 Task: Plan a virtual team-building photography contest for next month on the 12th at 12 PM.
Action: Mouse moved to (63, 80)
Screenshot: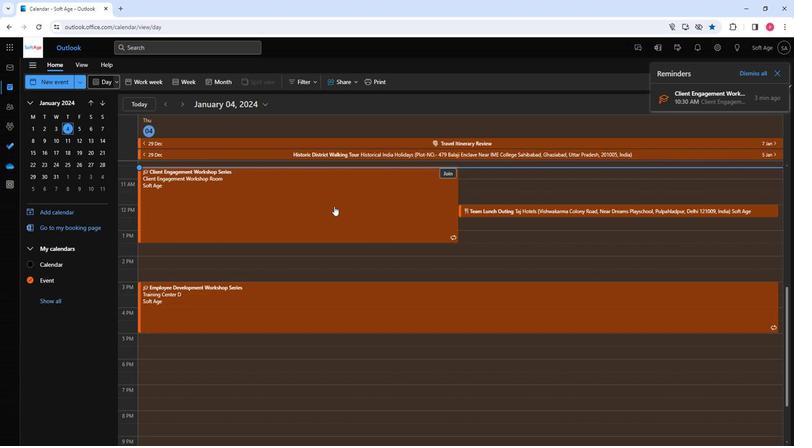 
Action: Mouse pressed left at (63, 80)
Screenshot: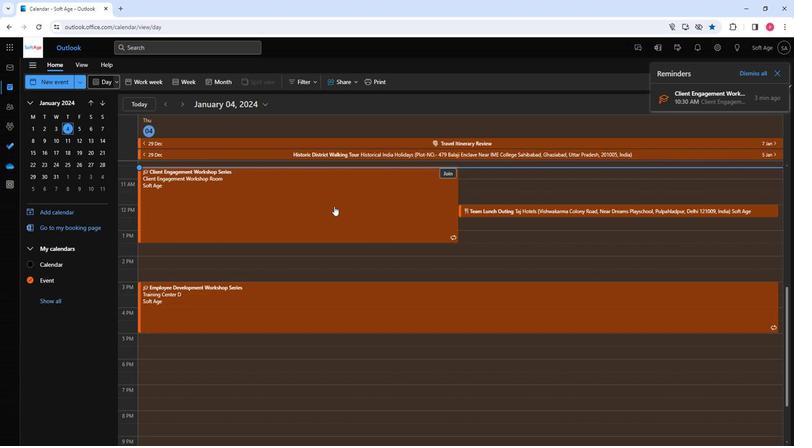 
Action: Mouse moved to (233, 145)
Screenshot: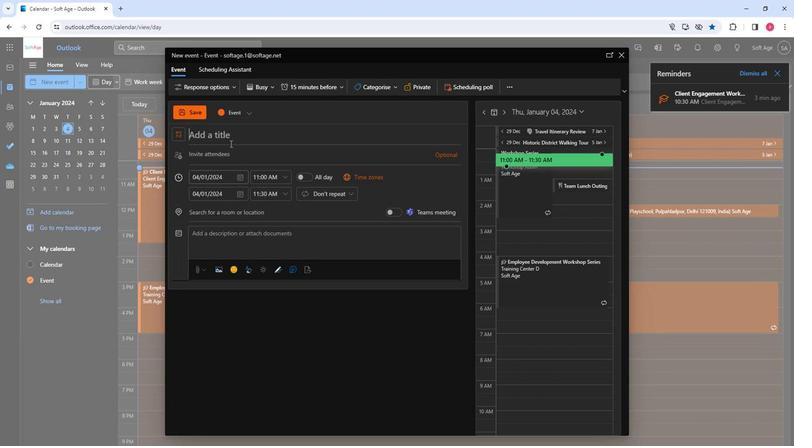 
Action: Key pressed <Key.shift>Virtual<Key.space><Key.shift><Key.shift><Key.shift><Key.shift><Key.shift><Key.shift><Key.shift><Key.shift><Key.shift><Key.shift><Key.shift><Key.shift><Key.shift>Tem<Key.backspace>am-<Key.shift>Building<Key.space><Key.shift>Photography<Key.space><Key.shift>COns<Key.backspace><Key.backspace><Key.backspace>ons<Key.backspace>test
Screenshot: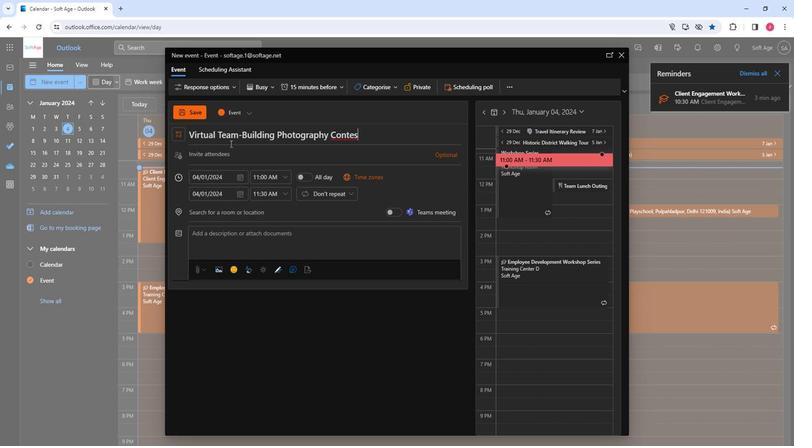 
Action: Mouse moved to (224, 161)
Screenshot: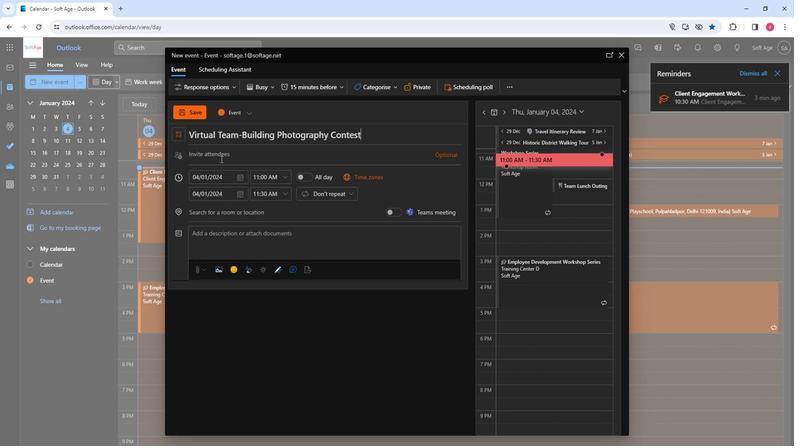 
Action: Mouse pressed left at (224, 161)
Screenshot: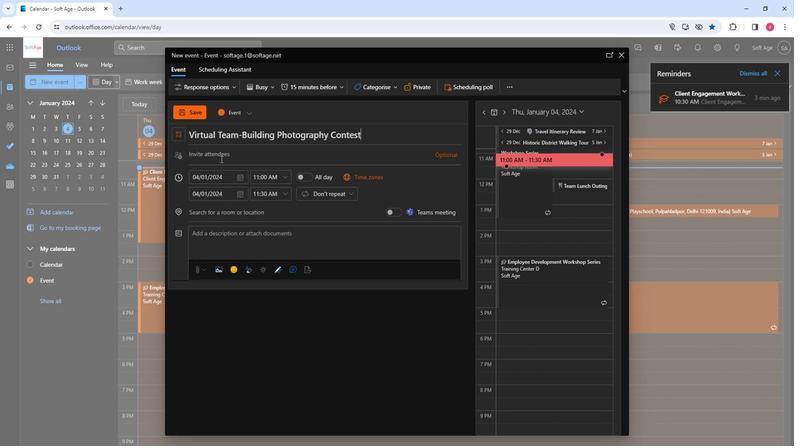 
Action: Key pressed so
Screenshot: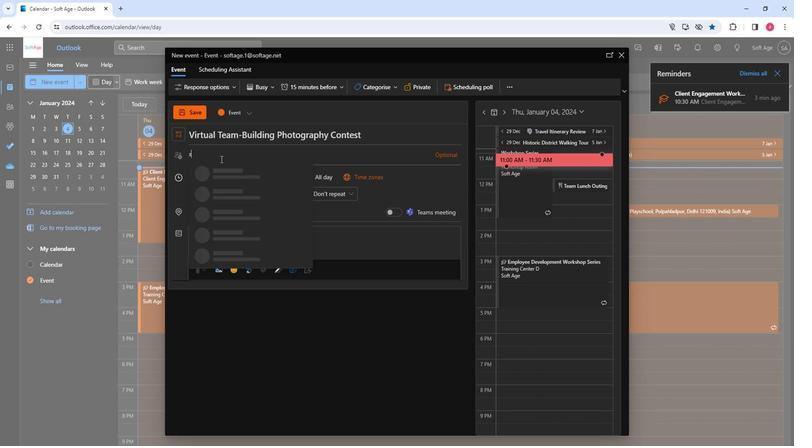 
Action: Mouse moved to (233, 198)
Screenshot: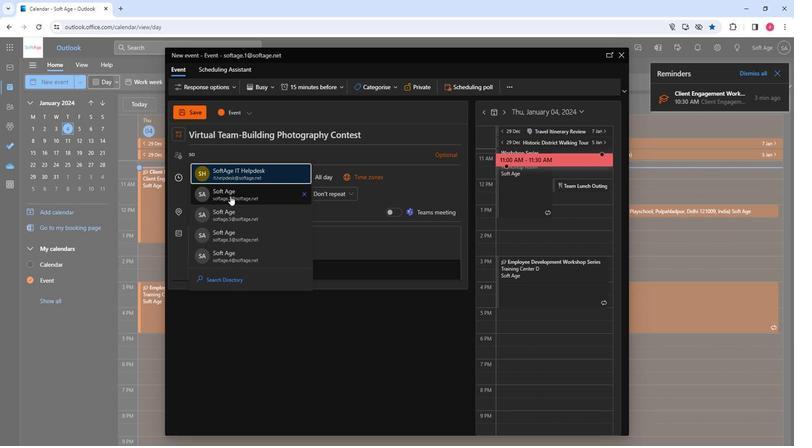 
Action: Mouse pressed left at (233, 198)
Screenshot: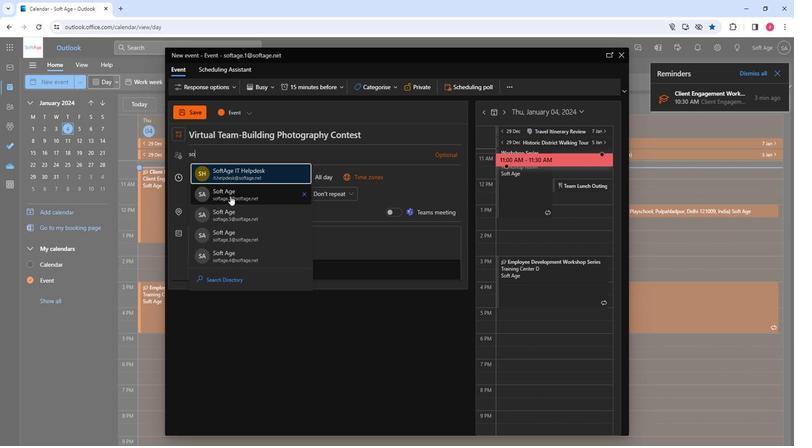 
Action: Mouse moved to (235, 199)
Screenshot: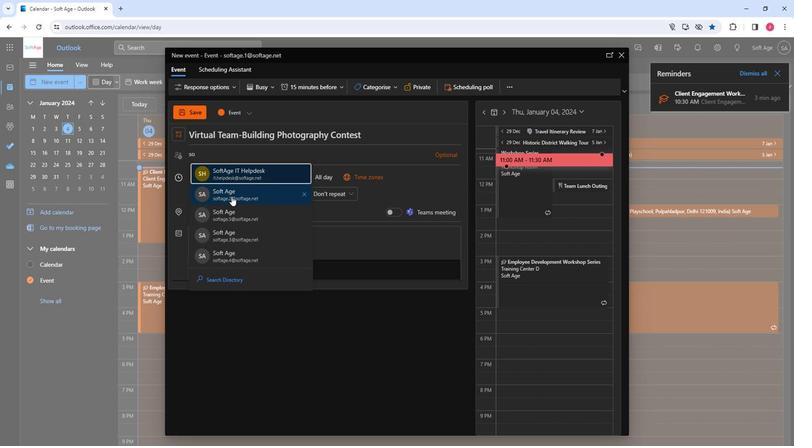 
Action: Key pressed so
Screenshot: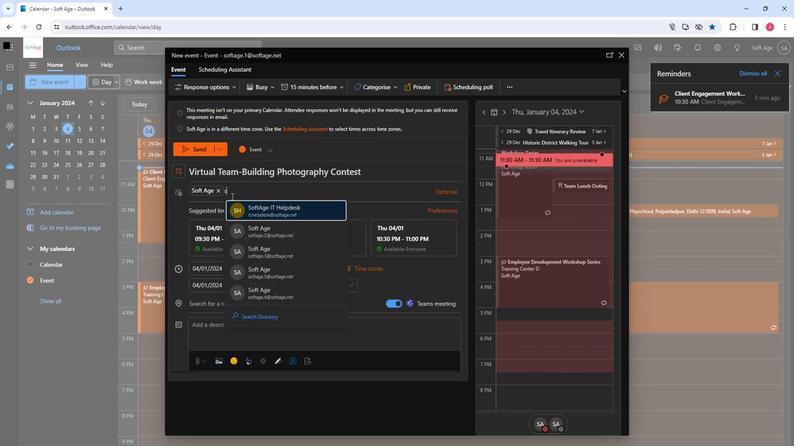 
Action: Mouse moved to (265, 258)
Screenshot: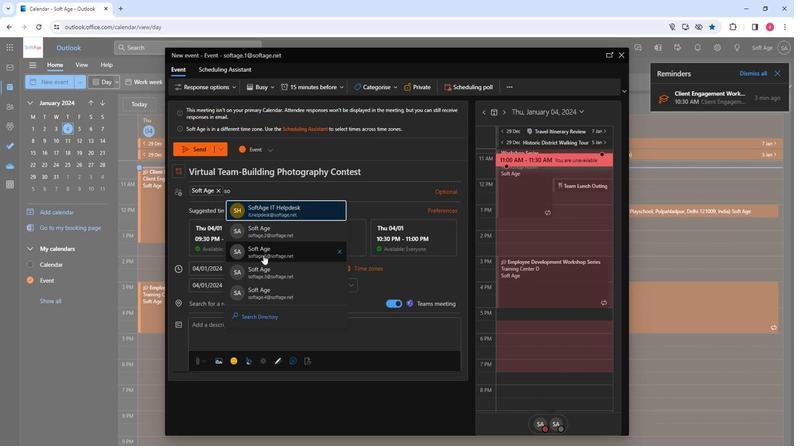 
Action: Mouse pressed left at (265, 258)
Screenshot: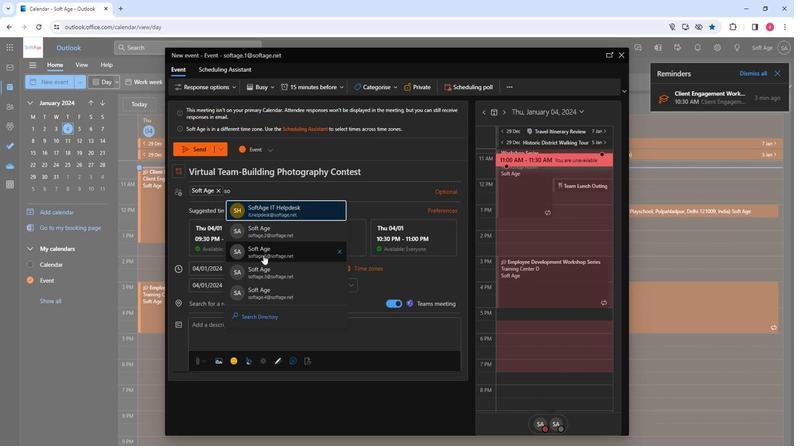 
Action: Key pressed so
Screenshot: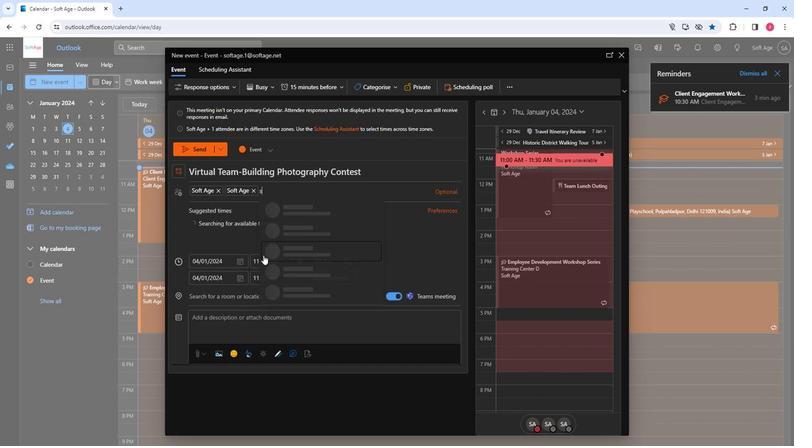 
Action: Mouse moved to (288, 277)
Screenshot: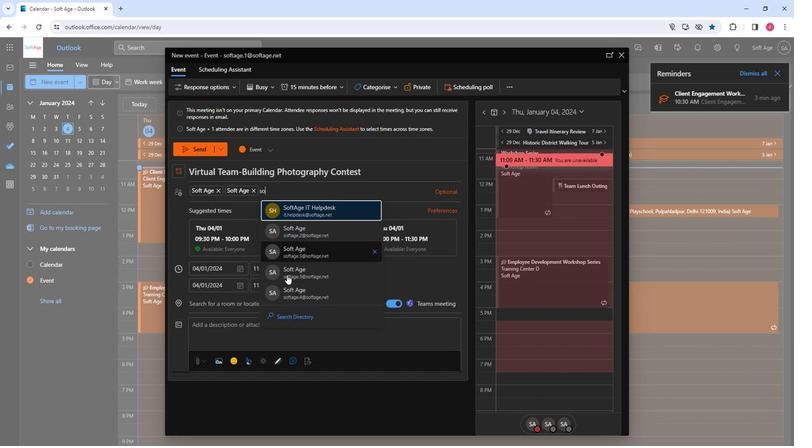 
Action: Mouse pressed left at (288, 277)
Screenshot: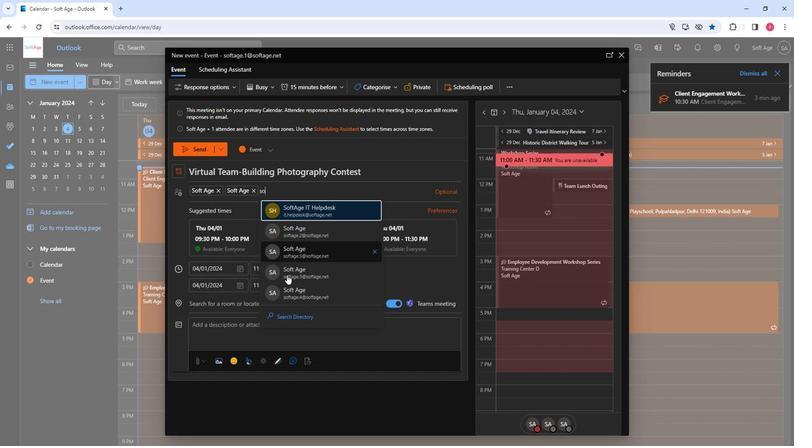 
Action: Mouse moved to (245, 273)
Screenshot: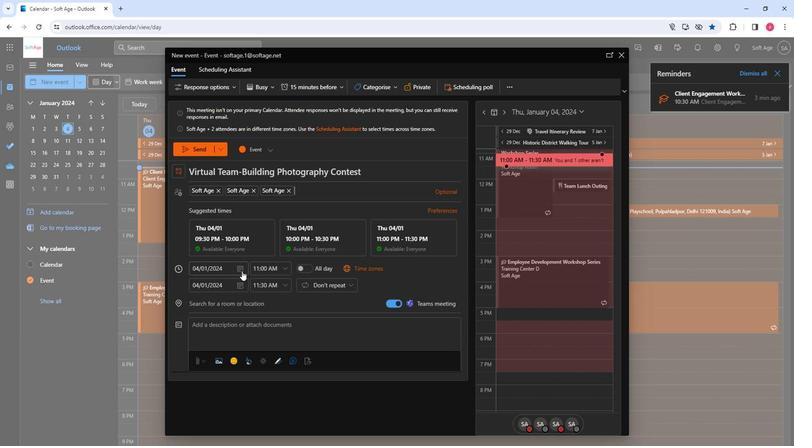 
Action: Mouse pressed left at (245, 273)
Screenshot: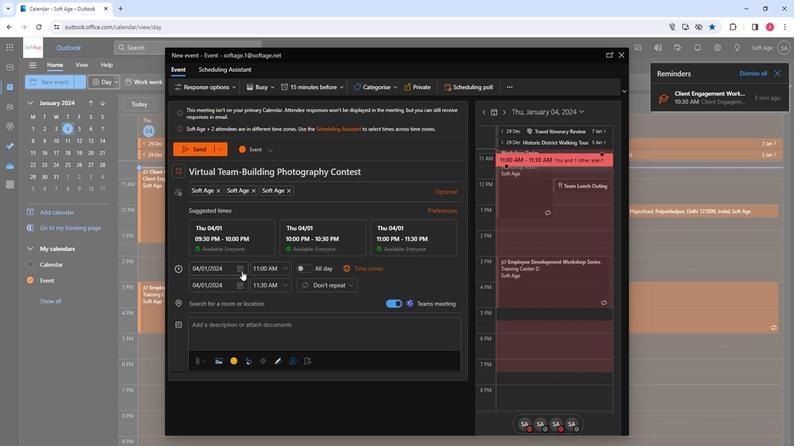 
Action: Mouse moved to (247, 327)
Screenshot: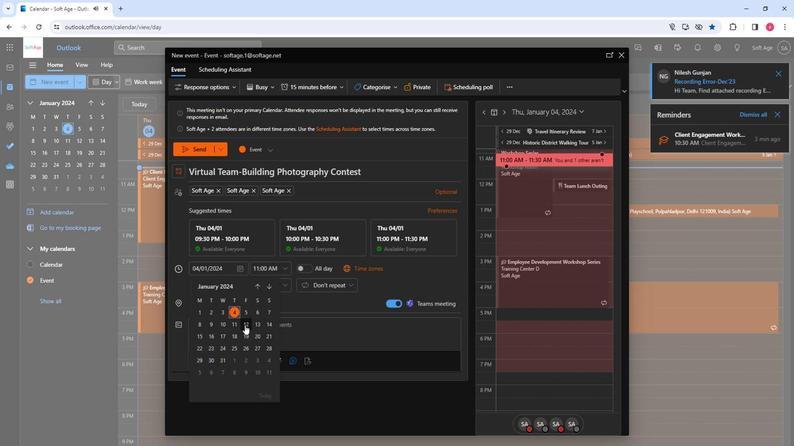 
Action: Mouse pressed left at (247, 327)
Screenshot: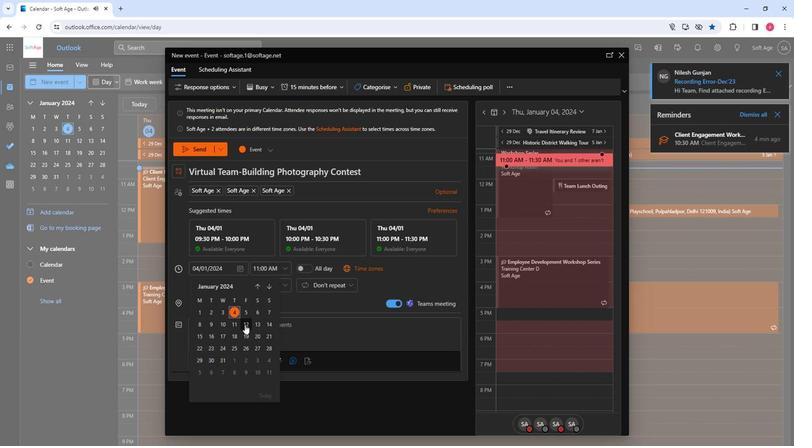 
Action: Mouse moved to (241, 272)
Screenshot: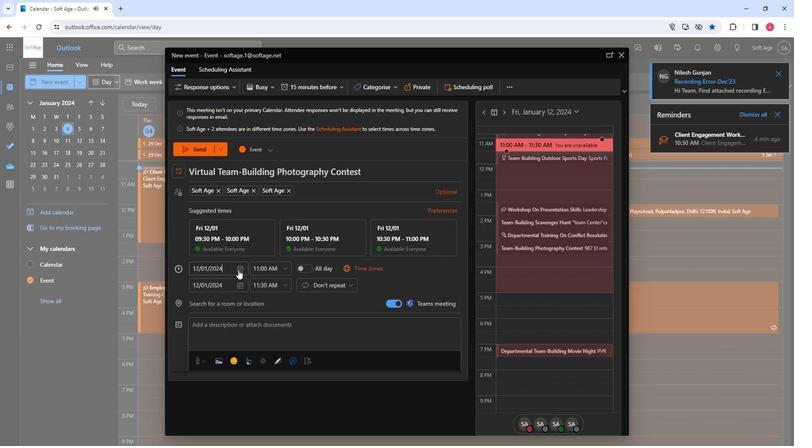 
Action: Mouse pressed left at (241, 272)
Screenshot: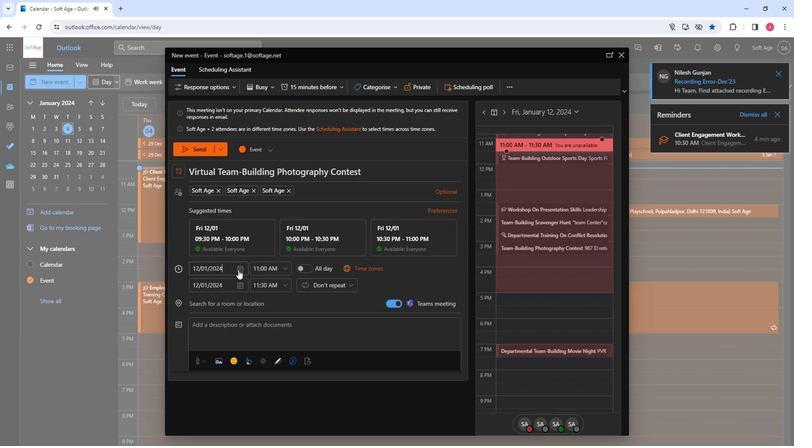 
Action: Mouse moved to (271, 290)
Screenshot: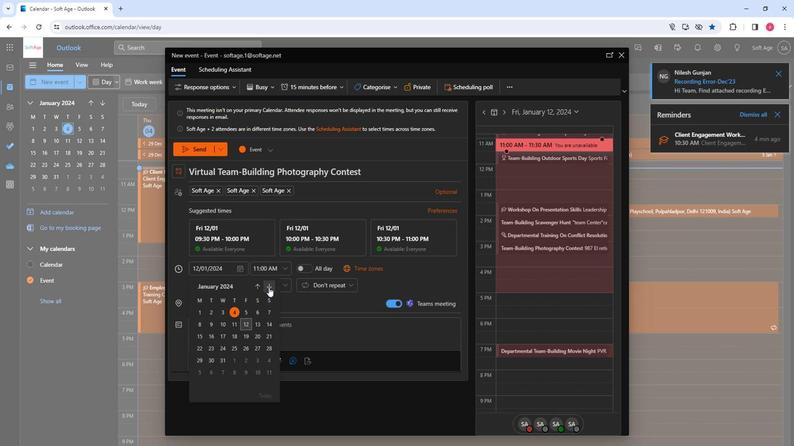 
Action: Mouse pressed left at (271, 290)
Screenshot: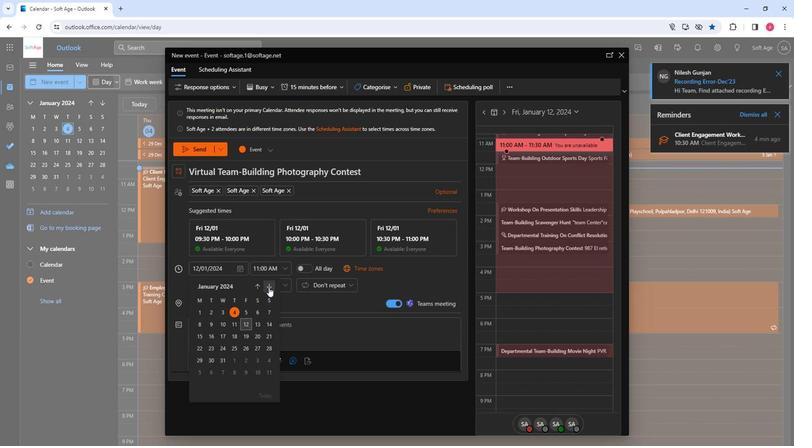 
Action: Mouse moved to (205, 340)
Screenshot: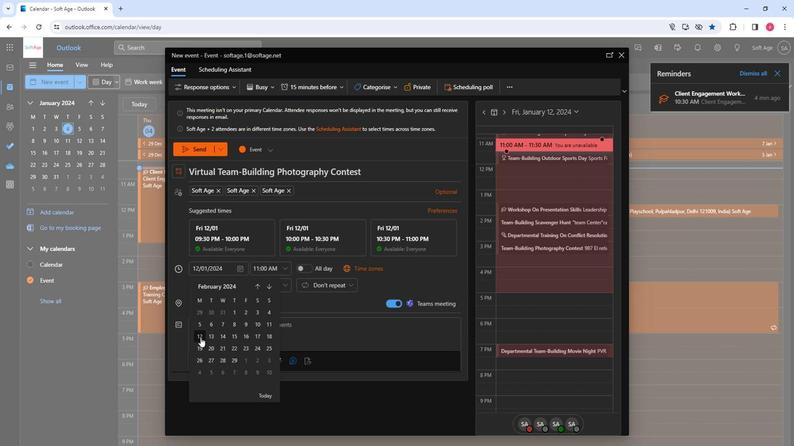 
Action: Mouse pressed left at (205, 340)
Screenshot: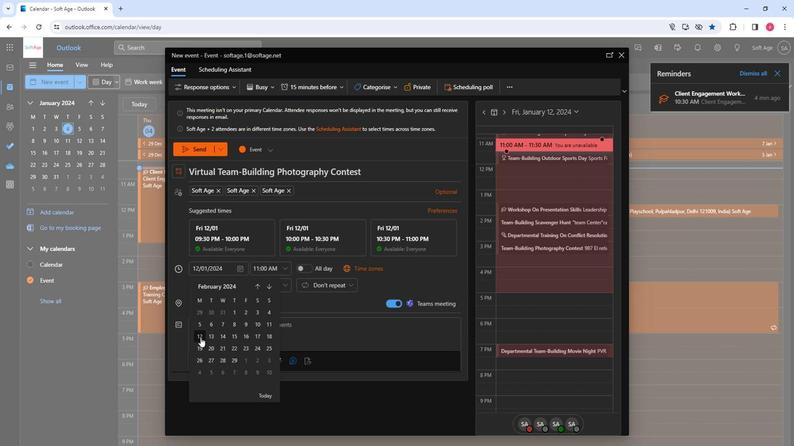 
Action: Mouse moved to (286, 272)
Screenshot: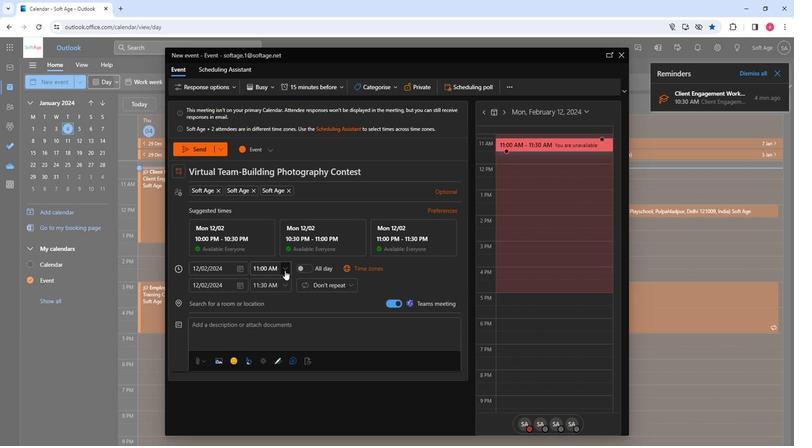 
Action: Mouse pressed left at (286, 272)
Screenshot: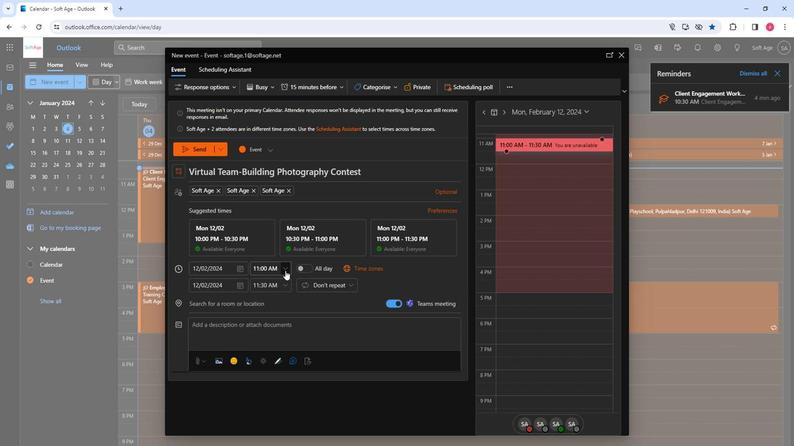 
Action: Mouse moved to (269, 315)
Screenshot: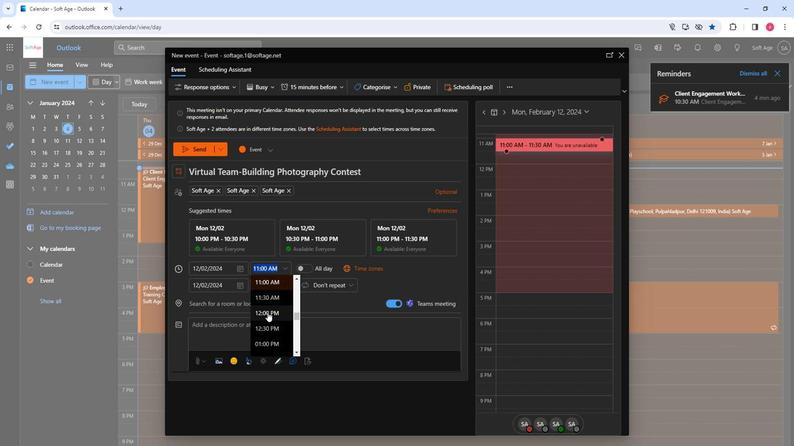 
Action: Mouse pressed left at (269, 315)
Screenshot: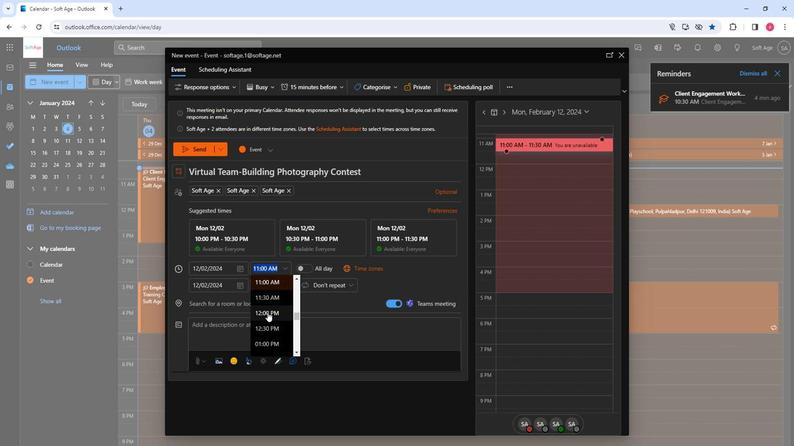 
Action: Mouse moved to (215, 307)
Screenshot: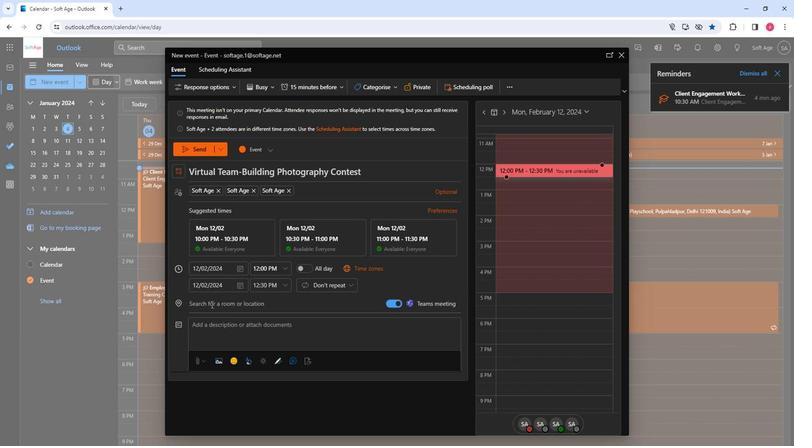 
Action: Mouse pressed left at (215, 307)
Screenshot: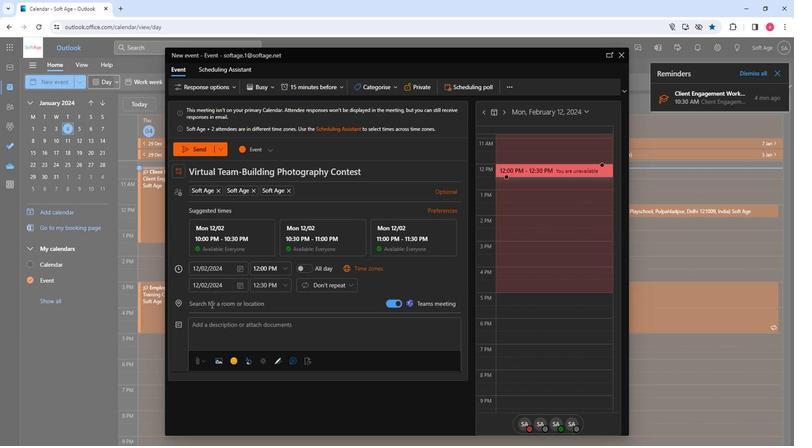 
Action: Mouse moved to (212, 319)
Screenshot: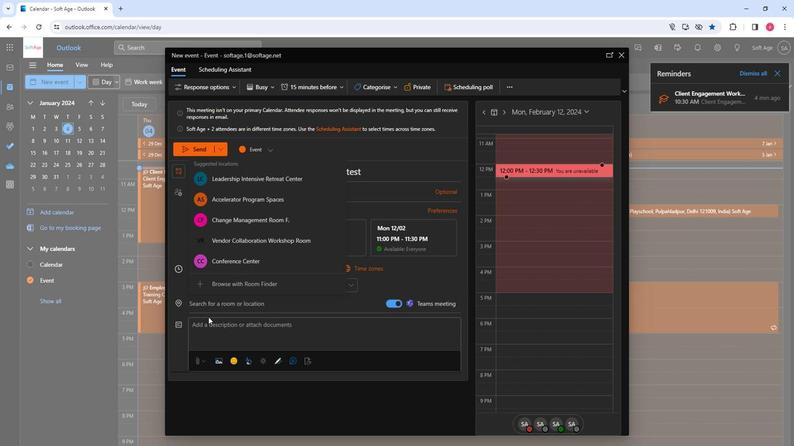 
Action: Key pressed co
Screenshot: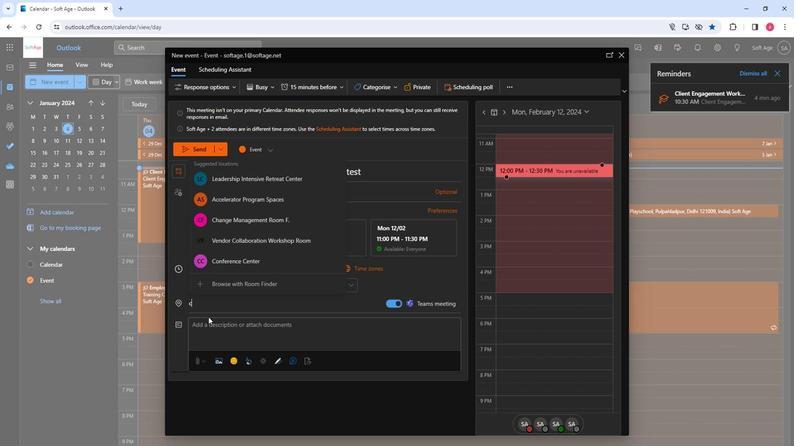 
Action: Mouse moved to (260, 216)
Screenshot: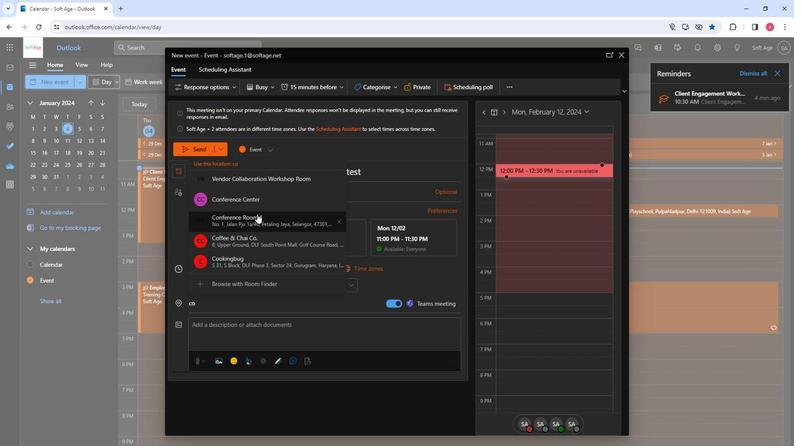 
Action: Mouse pressed left at (260, 216)
Screenshot: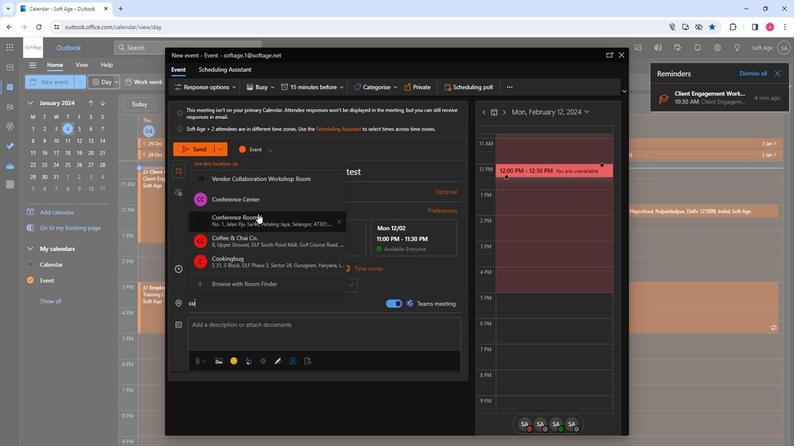 
Action: Mouse moved to (216, 316)
Screenshot: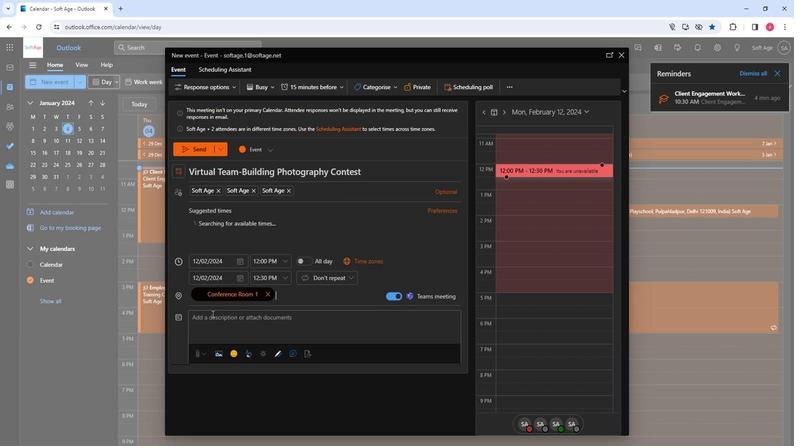 
Action: Mouse pressed left at (216, 316)
Screenshot: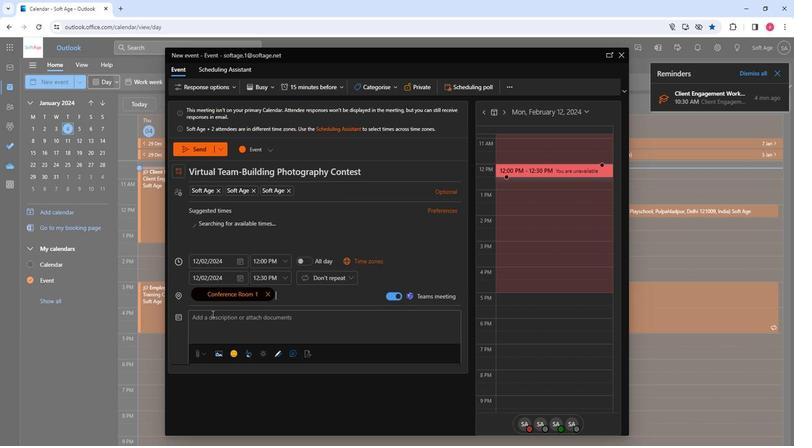 
Action: Key pressed <Key.shift>Ignite<Key.space>creativity<Key.space>with<Key.space>a<Key.space>virtual<Key.space>team-building<Key.space>photography<Key.space>contest<Key.space>nect<Key.backspace><Key.backspace>xt<Key.space>month.<Key.space><Key.shift>Capture<Key.space>unique<Key.space>perpectives,<Key.space>share
Screenshot: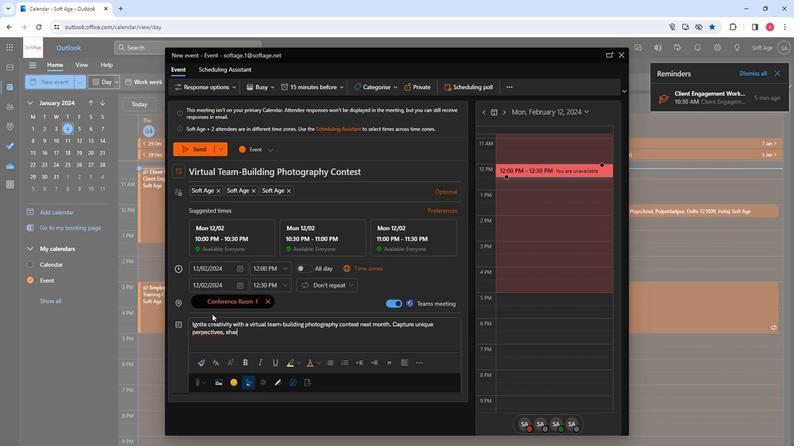 
Action: Mouse moved to (205, 336)
Screenshot: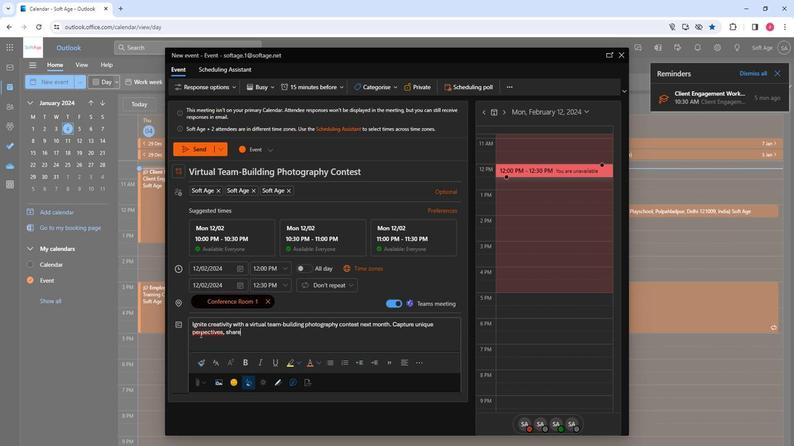 
Action: Mouse pressed left at (205, 336)
Screenshot: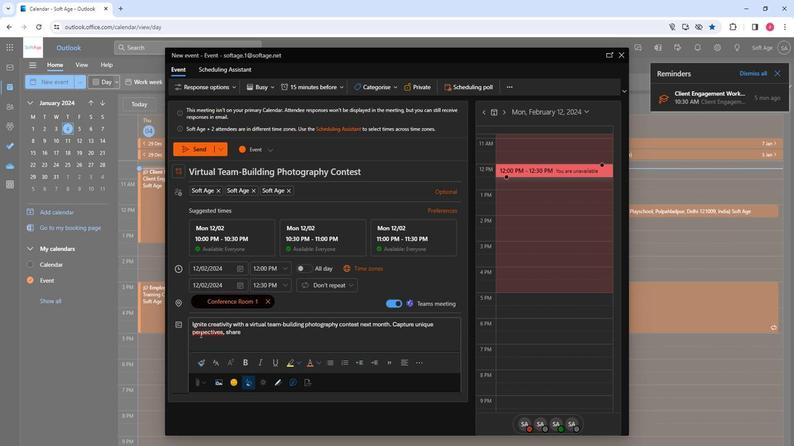 
Action: Mouse moved to (211, 349)
Screenshot: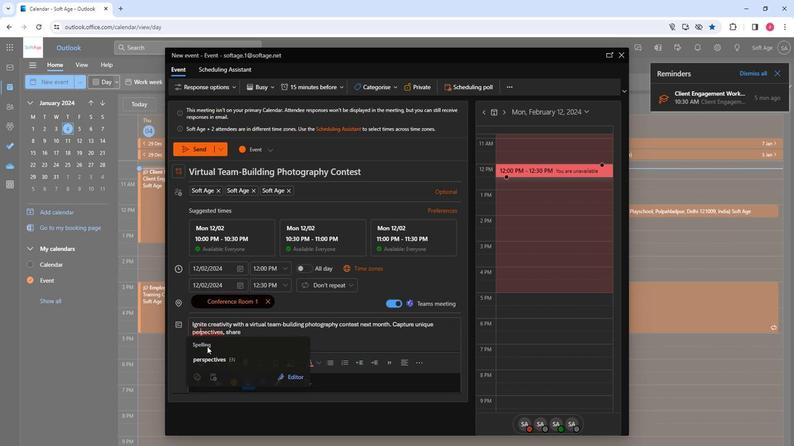 
Action: Key pressed s
Screenshot: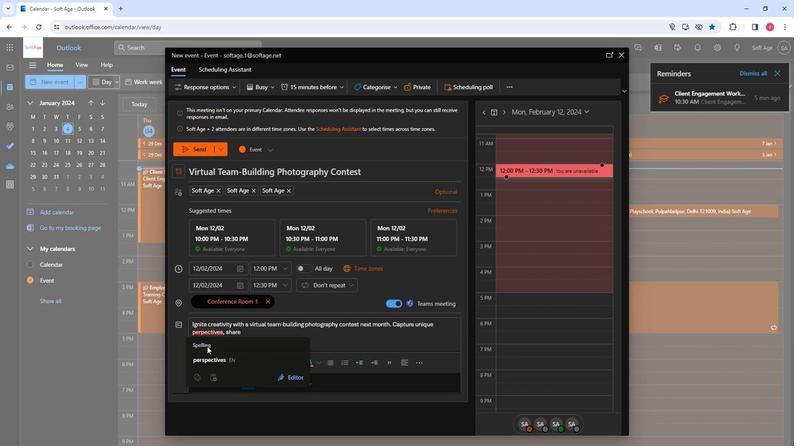 
Action: Mouse moved to (261, 342)
Screenshot: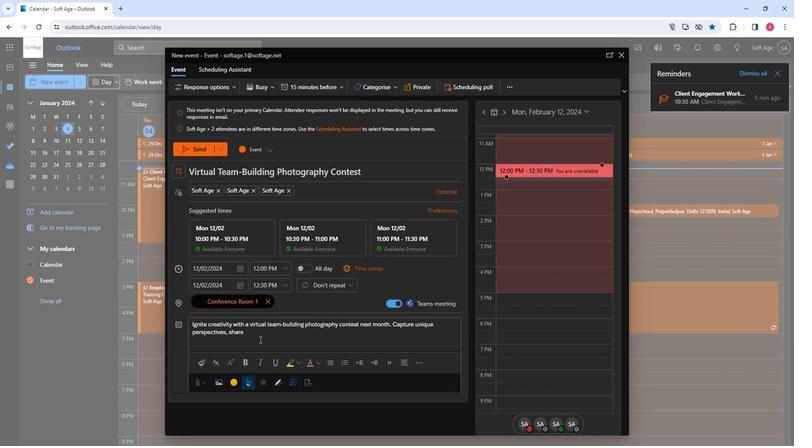 
Action: Mouse pressed left at (261, 342)
Screenshot: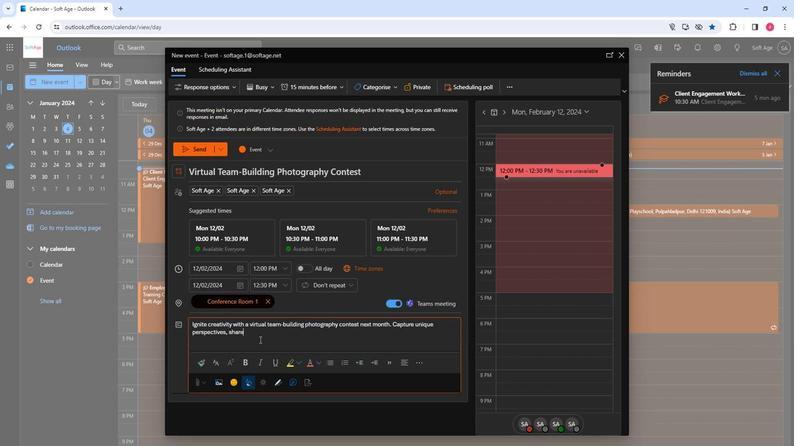 
Action: Key pressed <Key.space>vir<Key.backspace>sual<Key.space>stories,<Key.space>and<Key.space>foster<Key.space>camaraderie<Key.space>while<Key.space>celebrating<Key.space>diverse<Key.space><Key.backspace>-talents<Key.space>in<Key.space>virtual<Key.space>setting.
Screenshot: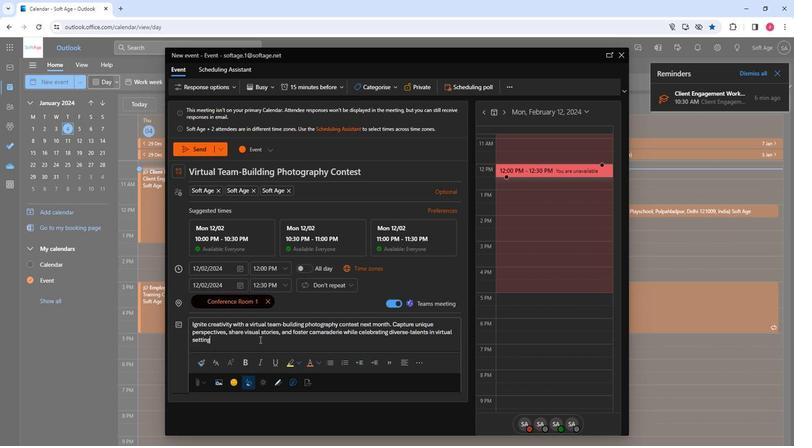 
Action: Mouse moved to (271, 339)
Screenshot: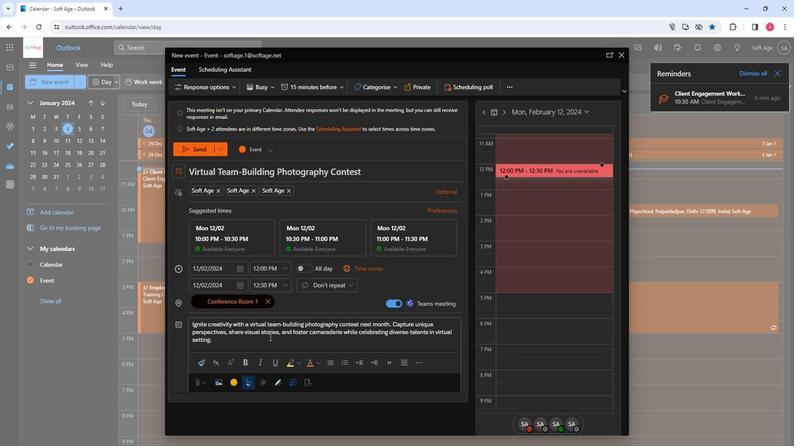 
Action: Mouse pressed left at (271, 339)
Screenshot: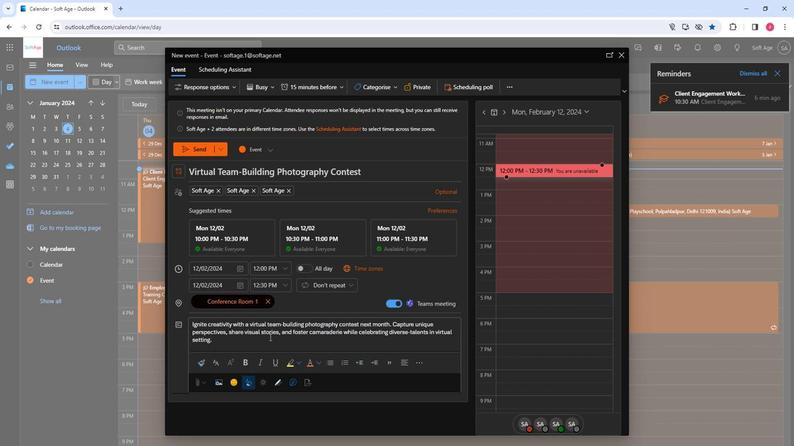 
Action: Mouse pressed left at (271, 339)
Screenshot: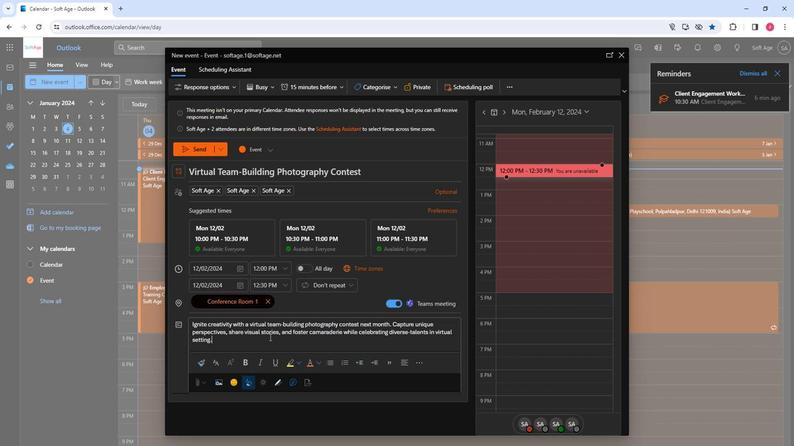 
Action: Mouse moved to (271, 339)
Screenshot: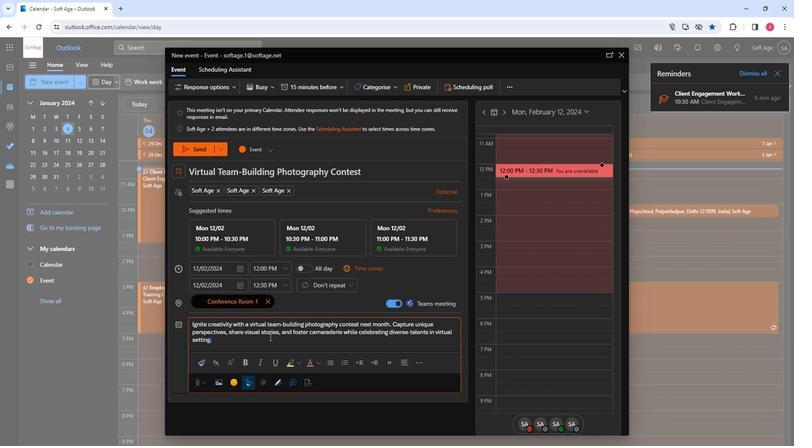 
Action: Mouse pressed left at (271, 339)
Screenshot: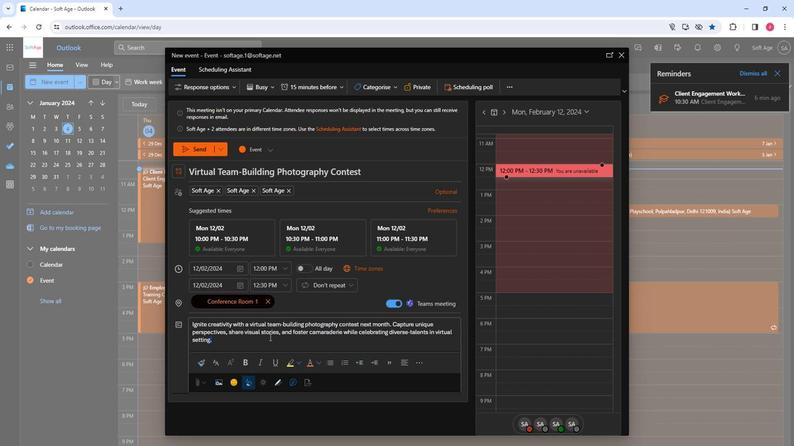 
Action: Mouse pressed left at (271, 339)
Screenshot: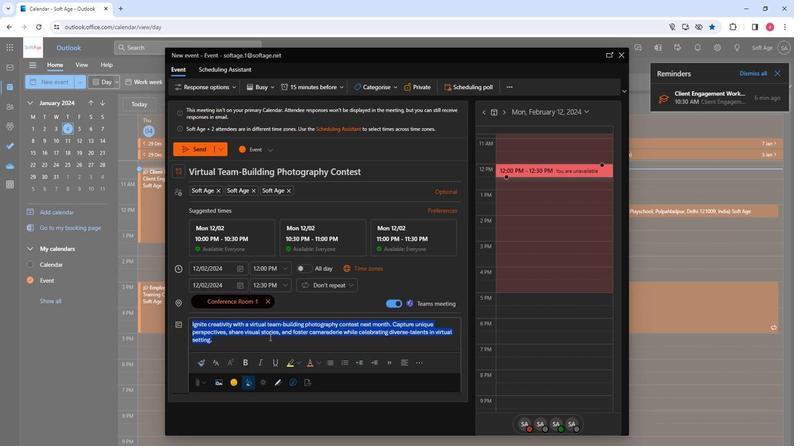 
Action: Mouse moved to (224, 369)
Screenshot: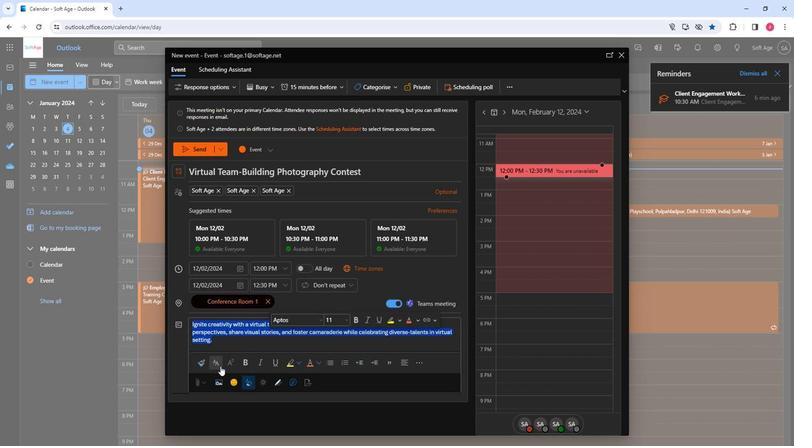
Action: Mouse pressed left at (224, 369)
Screenshot: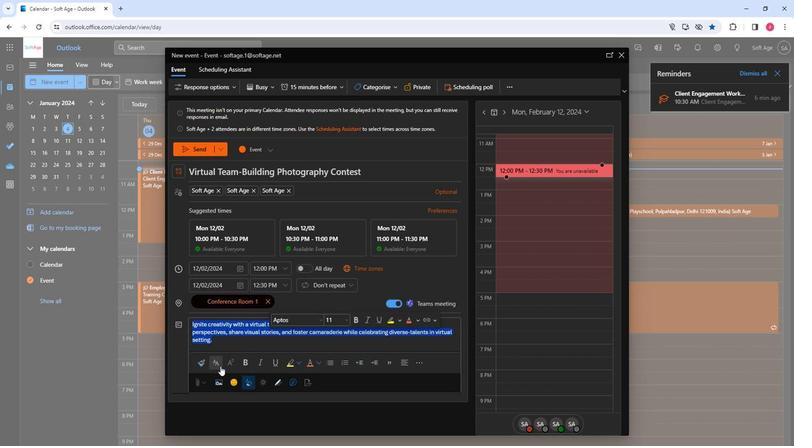 
Action: Mouse moved to (246, 308)
Screenshot: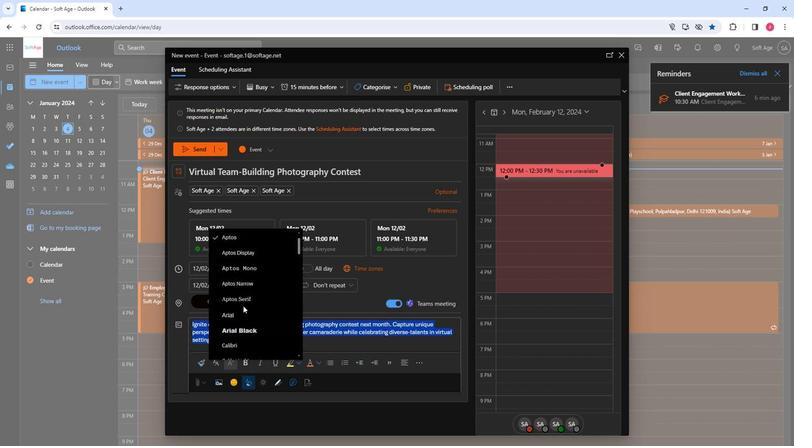 
Action: Mouse scrolled (246, 308) with delta (0, 0)
Screenshot: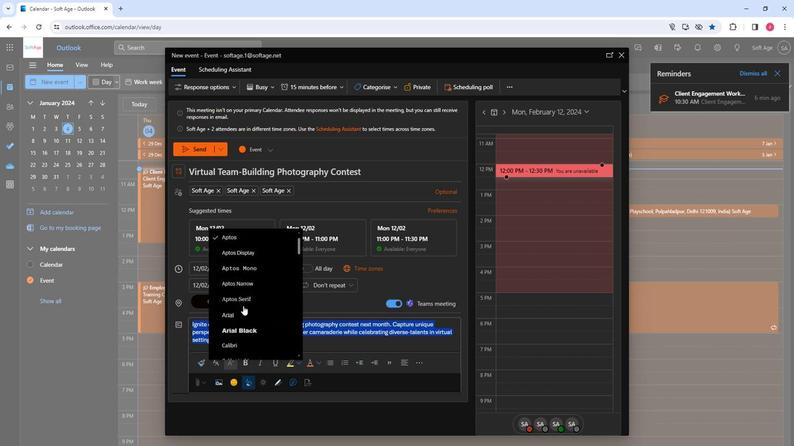 
Action: Mouse scrolled (246, 308) with delta (0, 0)
Screenshot: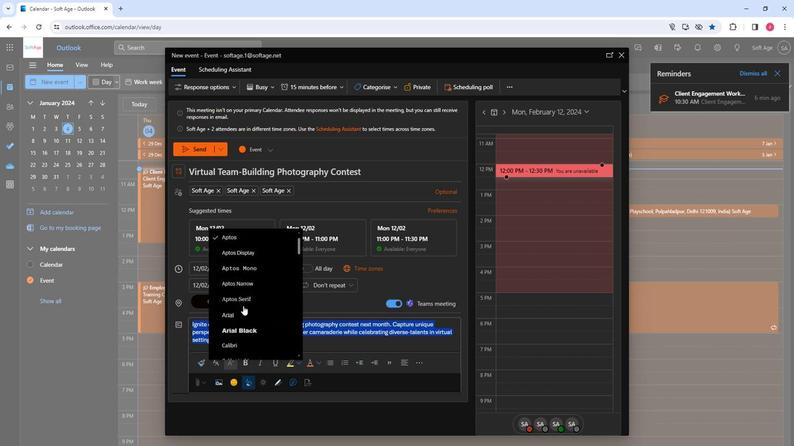 
Action: Mouse scrolled (246, 308) with delta (0, 0)
Screenshot: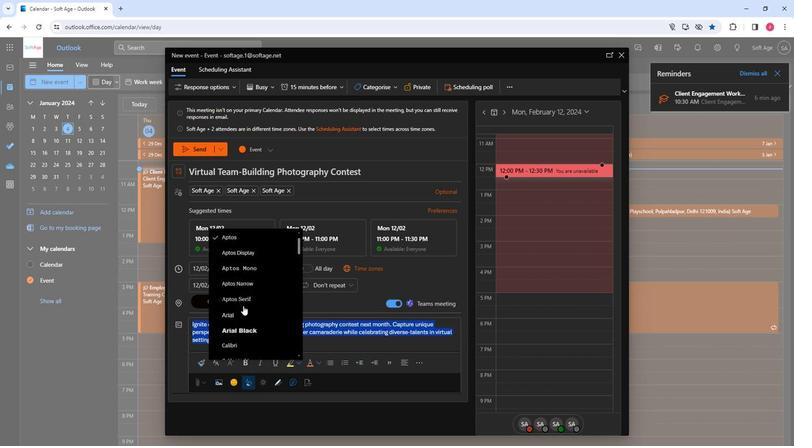 
Action: Mouse scrolled (246, 308) with delta (0, 0)
Screenshot: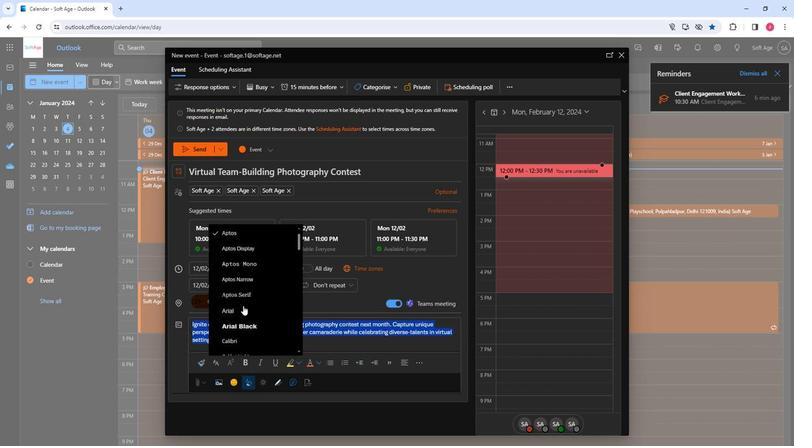 
Action: Mouse scrolled (246, 308) with delta (0, 0)
Screenshot: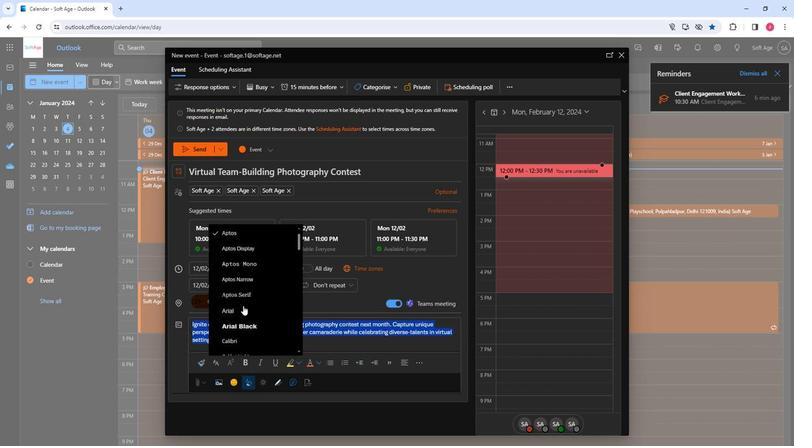 
Action: Mouse moved to (240, 292)
Screenshot: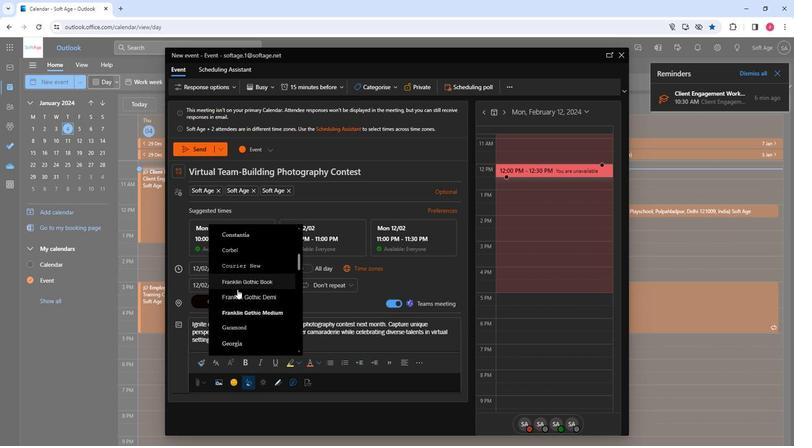
Action: Mouse scrolled (240, 291) with delta (0, 0)
Screenshot: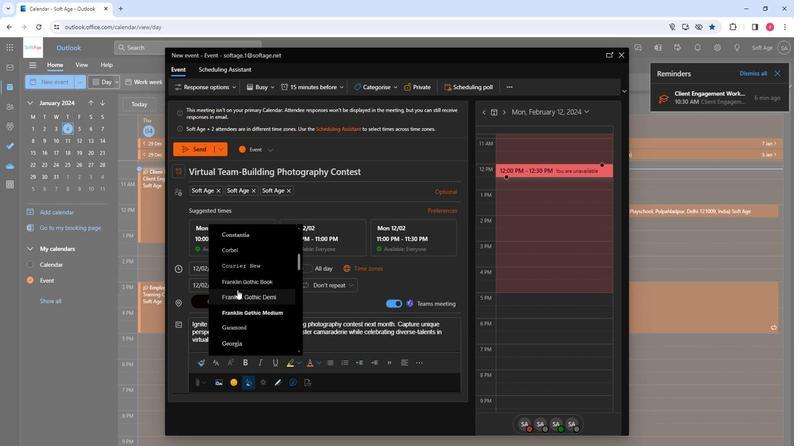 
Action: Mouse moved to (240, 292)
Screenshot: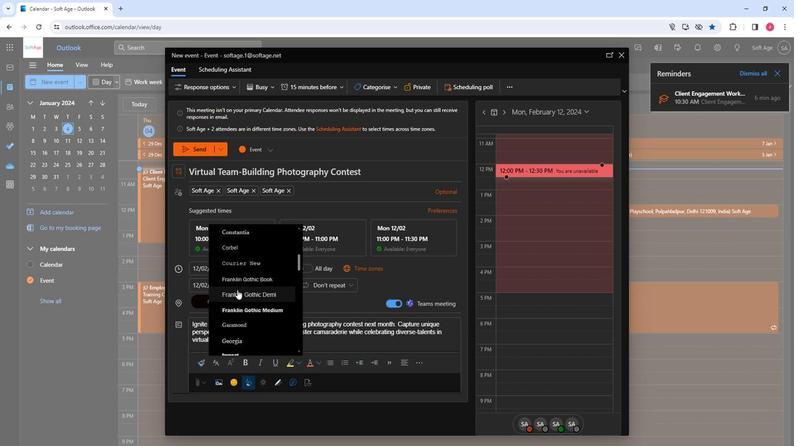 
Action: Mouse scrolled (240, 292) with delta (0, 0)
Screenshot: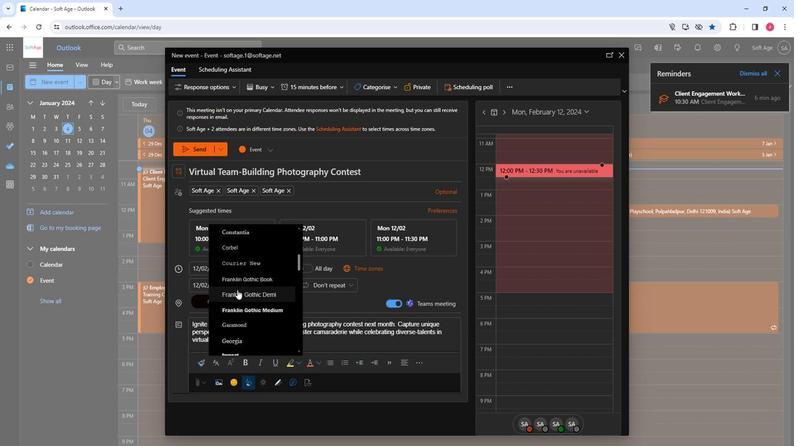 
Action: Mouse moved to (243, 306)
Screenshot: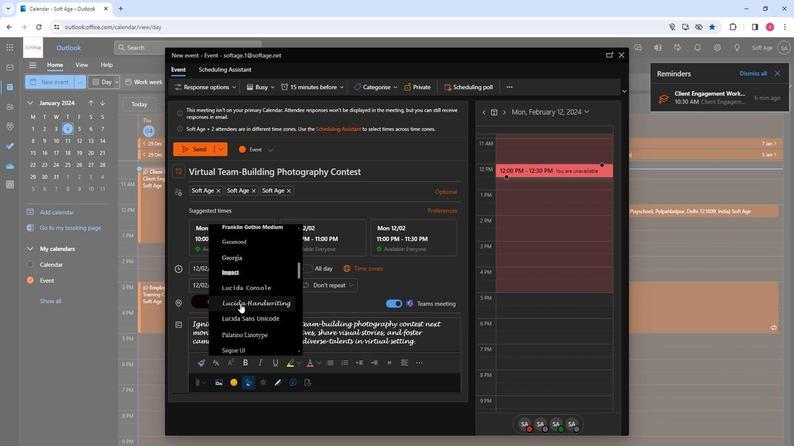 
Action: Mouse pressed left at (243, 306)
Screenshot: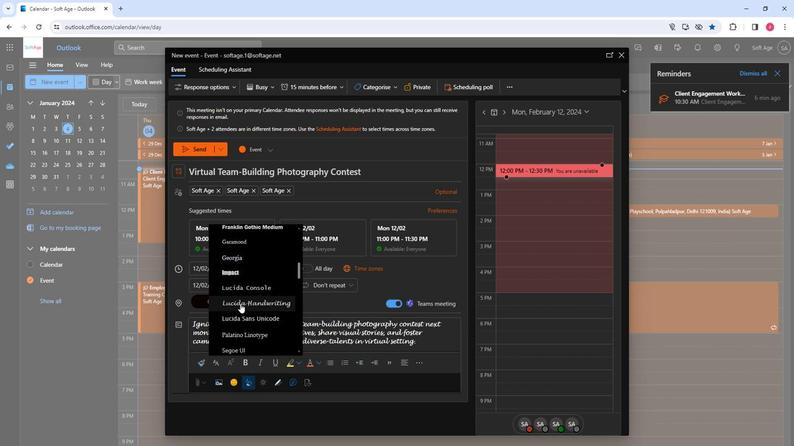 
Action: Mouse moved to (260, 367)
Screenshot: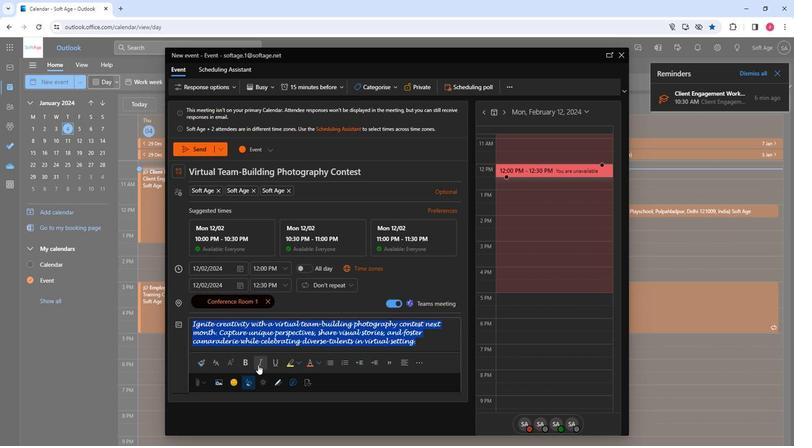 
Action: Mouse pressed left at (260, 367)
Screenshot: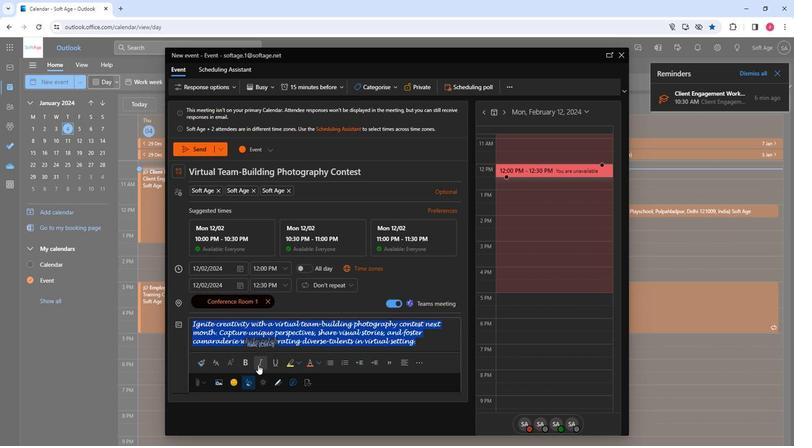 
Action: Mouse moved to (250, 365)
Screenshot: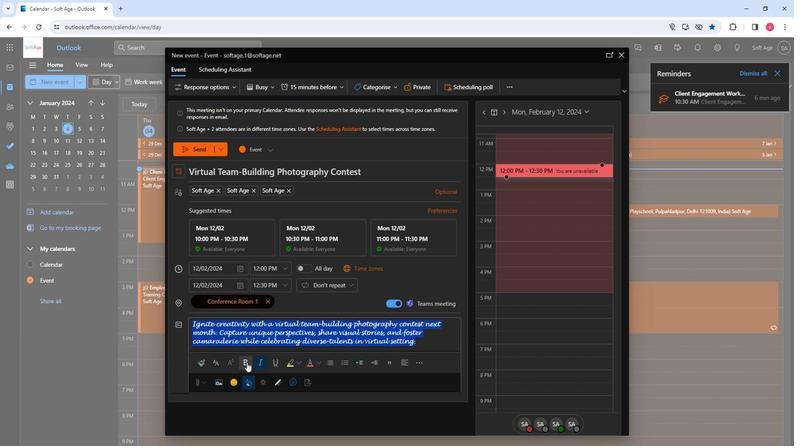 
Action: Mouse pressed left at (250, 365)
Screenshot: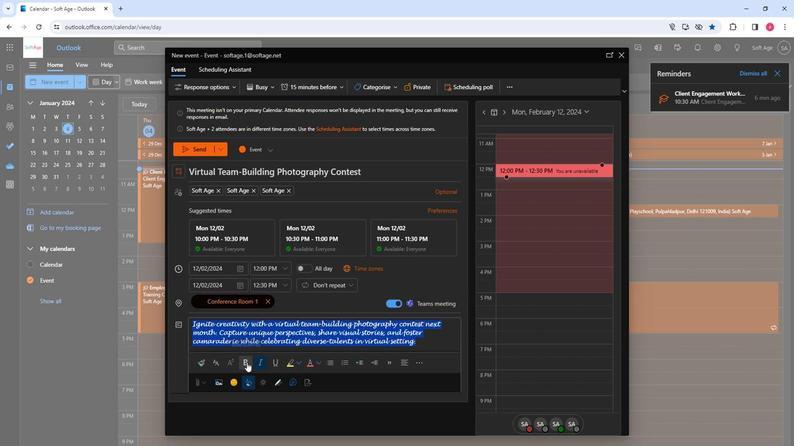 
Action: Mouse moved to (300, 367)
Screenshot: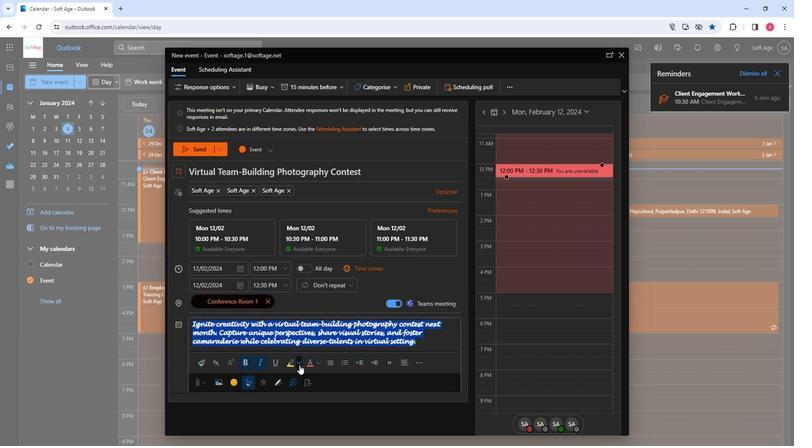 
Action: Mouse pressed left at (300, 367)
Screenshot: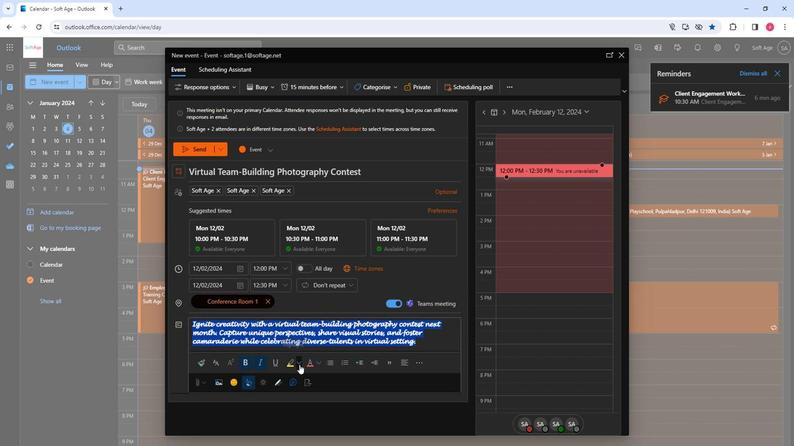 
Action: Mouse moved to (305, 384)
Screenshot: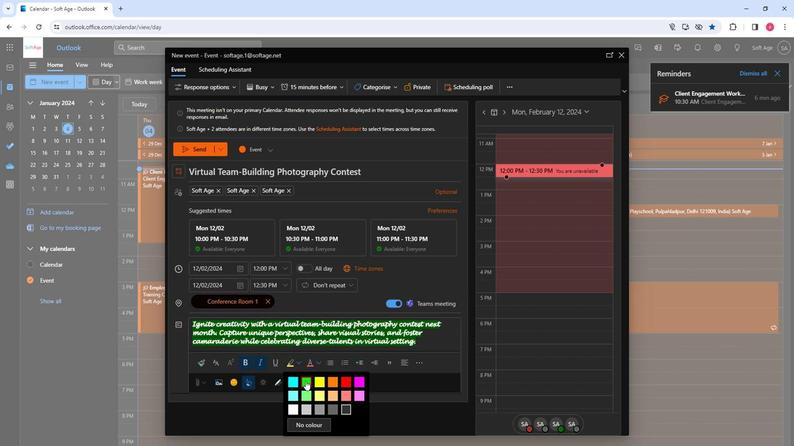 
Action: Mouse pressed left at (305, 384)
Screenshot: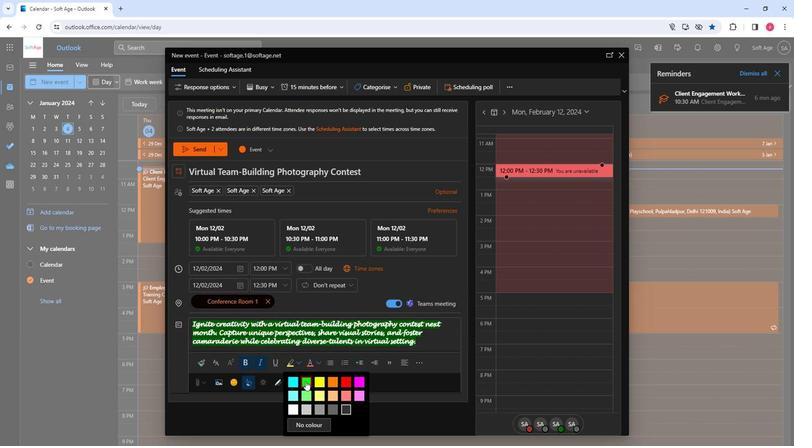 
Action: Mouse moved to (375, 366)
Screenshot: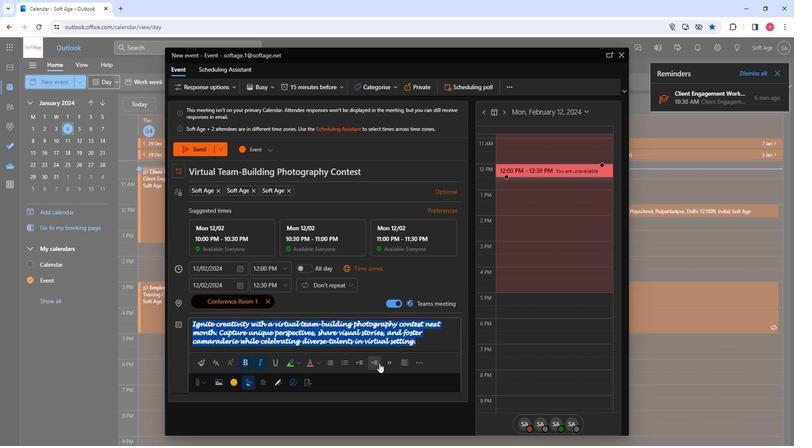 
Action: Mouse pressed left at (375, 366)
Screenshot: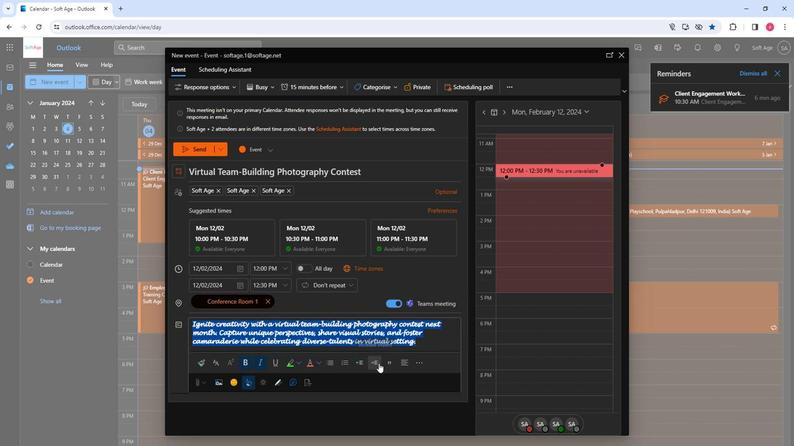 
Action: Mouse moved to (433, 348)
Screenshot: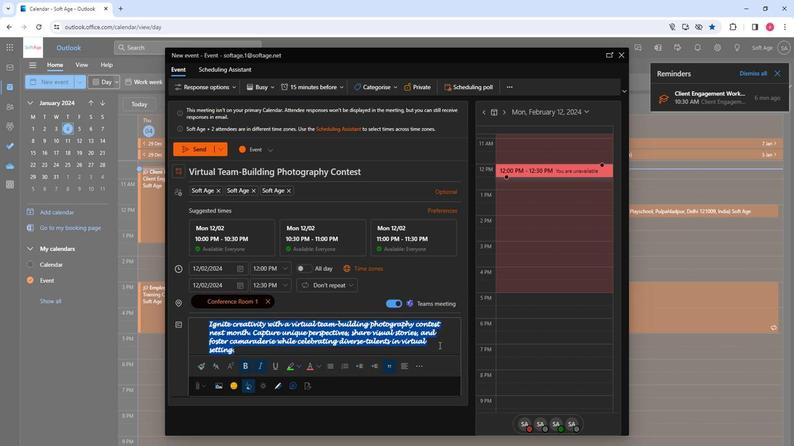 
Action: Mouse pressed left at (433, 348)
Screenshot: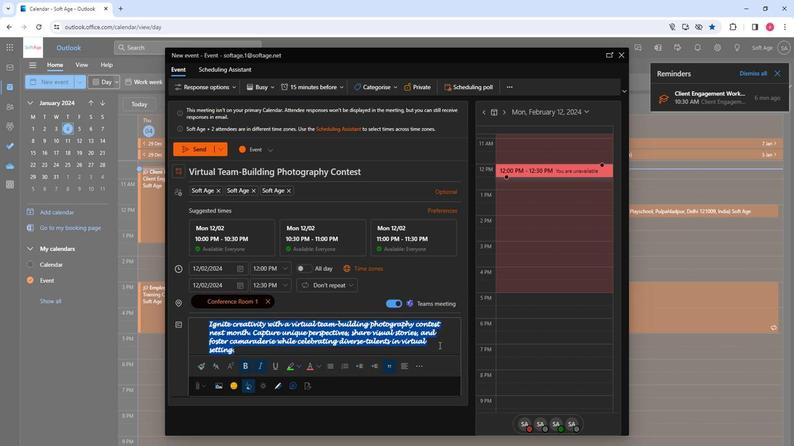 
Action: Mouse moved to (196, 152)
Screenshot: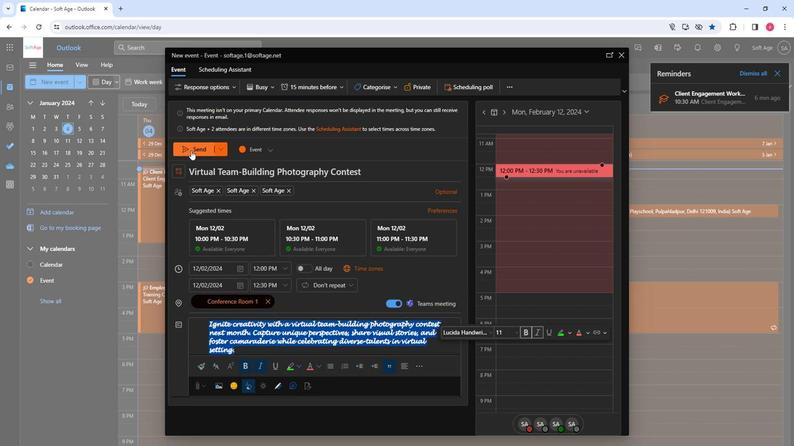 
Action: Mouse pressed left at (196, 152)
Screenshot: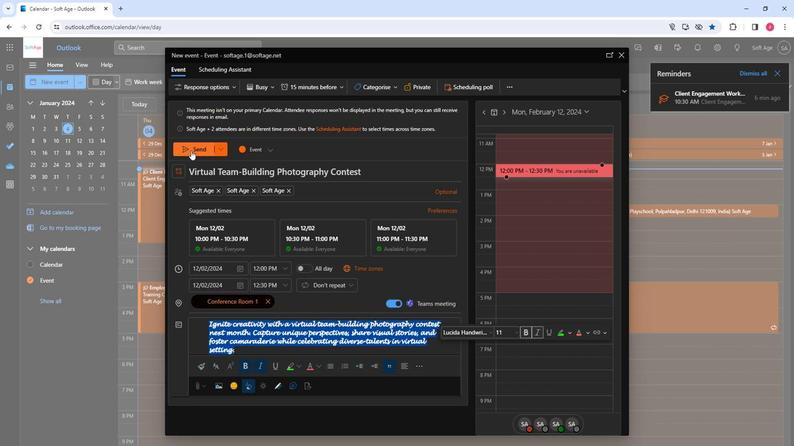 
Action: Mouse moved to (291, 299)
Screenshot: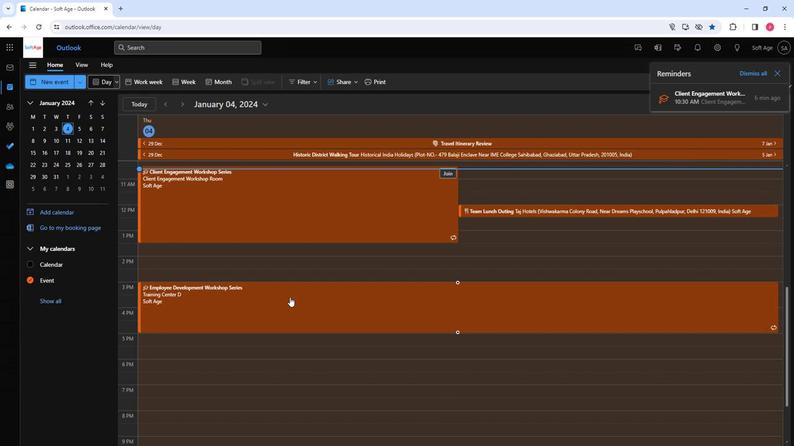 
